 Task: Look for gluten-free products in the category "Breakfast Bars".
Action: Mouse moved to (660, 230)
Screenshot: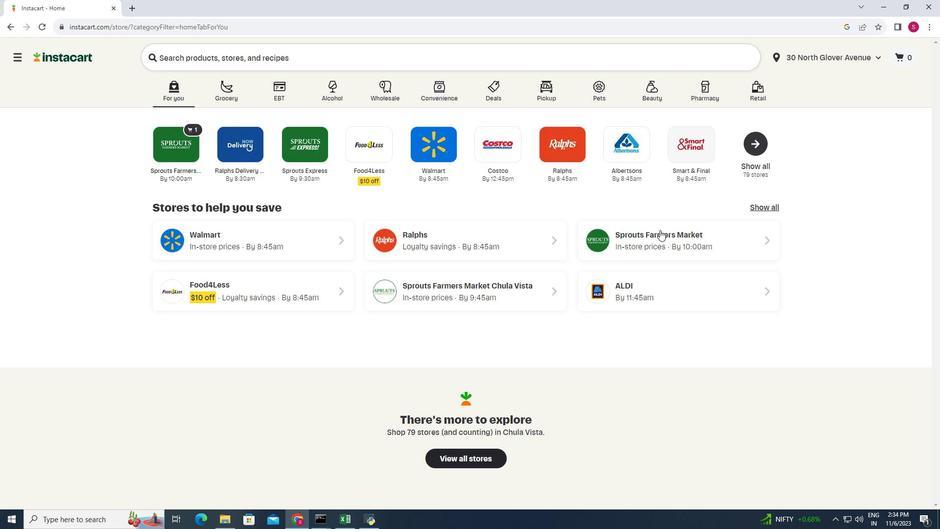 
Action: Mouse pressed left at (660, 230)
Screenshot: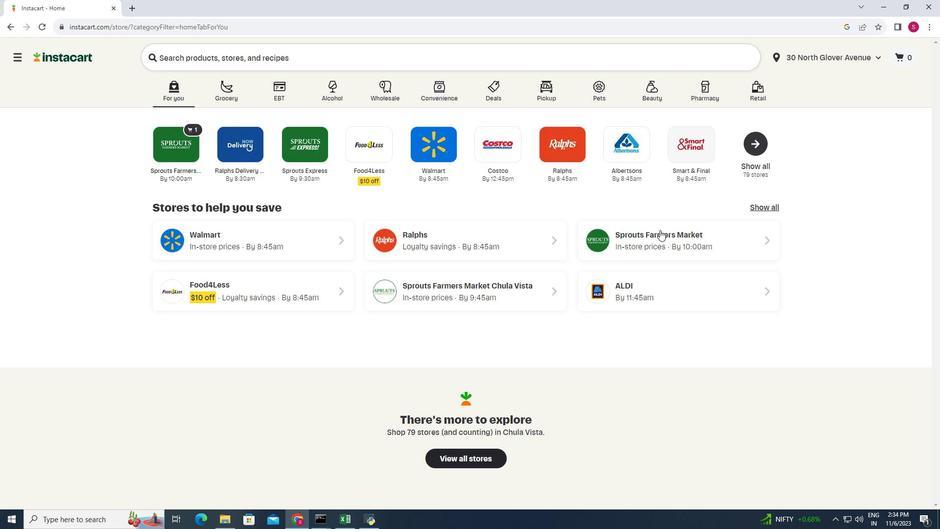 
Action: Mouse moved to (50, 377)
Screenshot: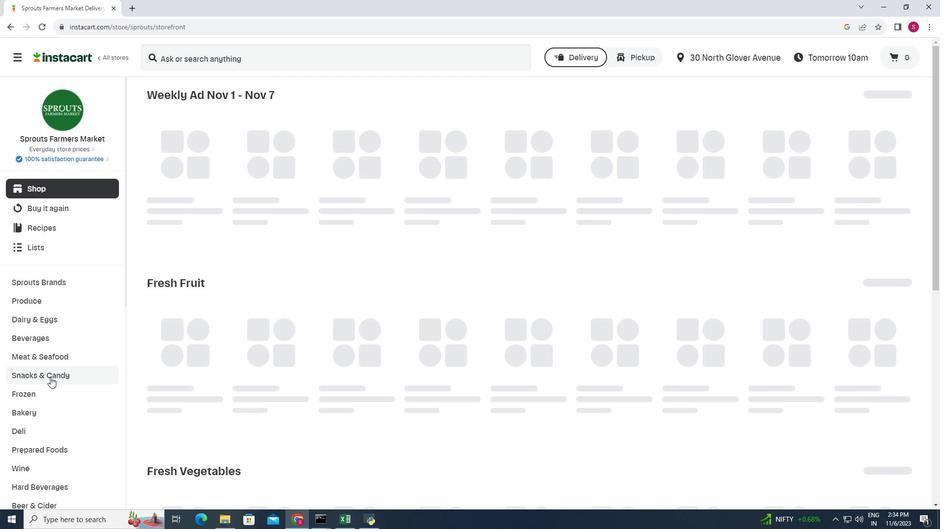 
Action: Mouse scrolled (50, 376) with delta (0, 0)
Screenshot: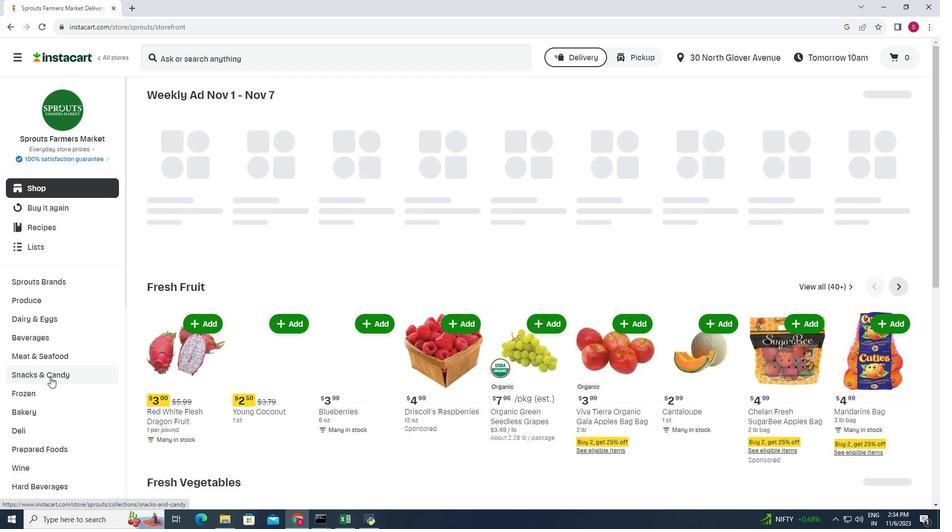 
Action: Mouse scrolled (50, 376) with delta (0, 0)
Screenshot: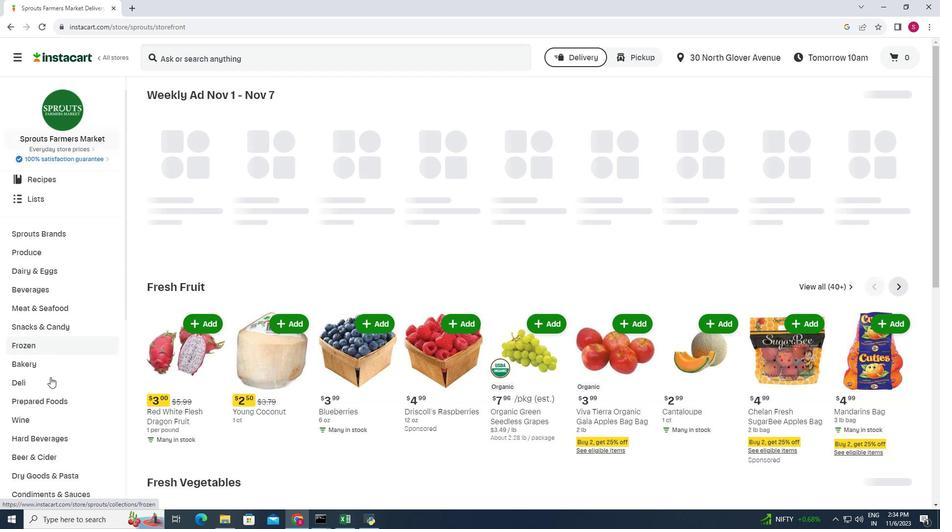 
Action: Mouse moved to (50, 377)
Screenshot: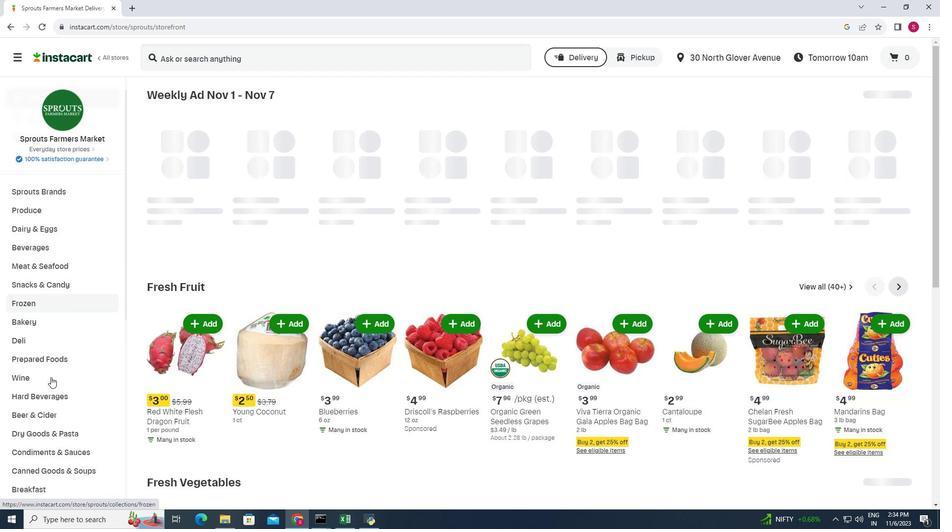 
Action: Mouse scrolled (50, 376) with delta (0, 0)
Screenshot: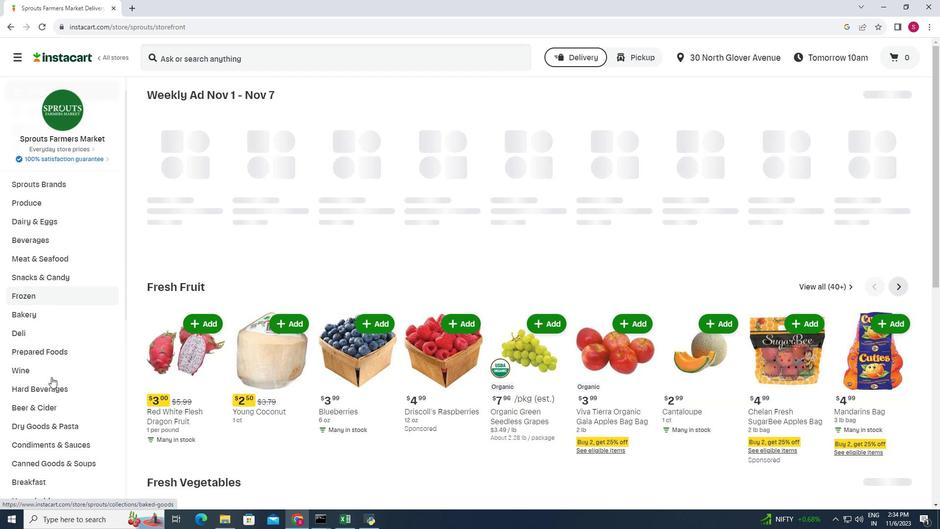 
Action: Mouse moved to (42, 429)
Screenshot: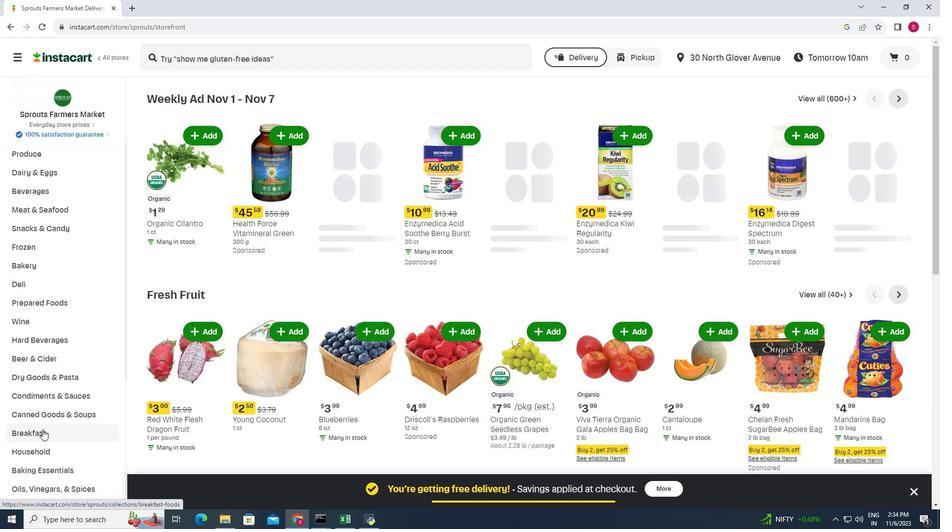 
Action: Mouse pressed left at (42, 429)
Screenshot: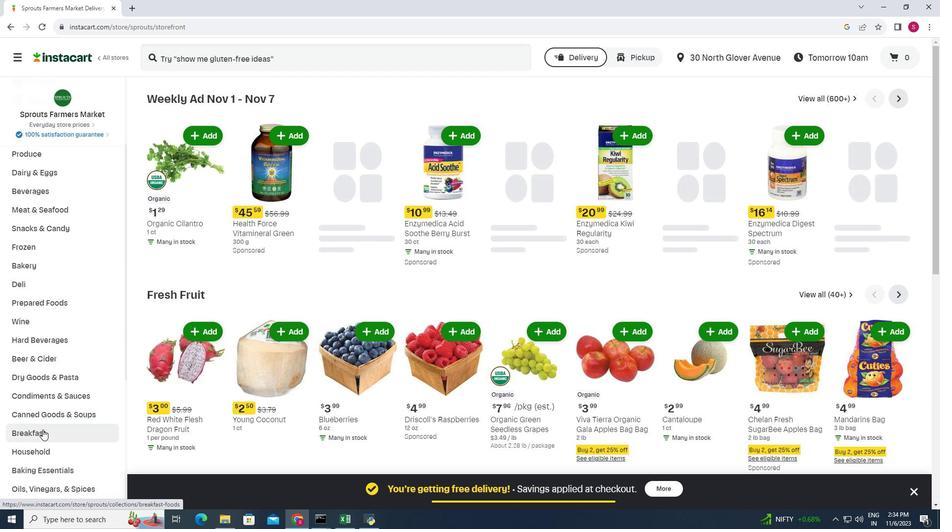
Action: Mouse moved to (296, 112)
Screenshot: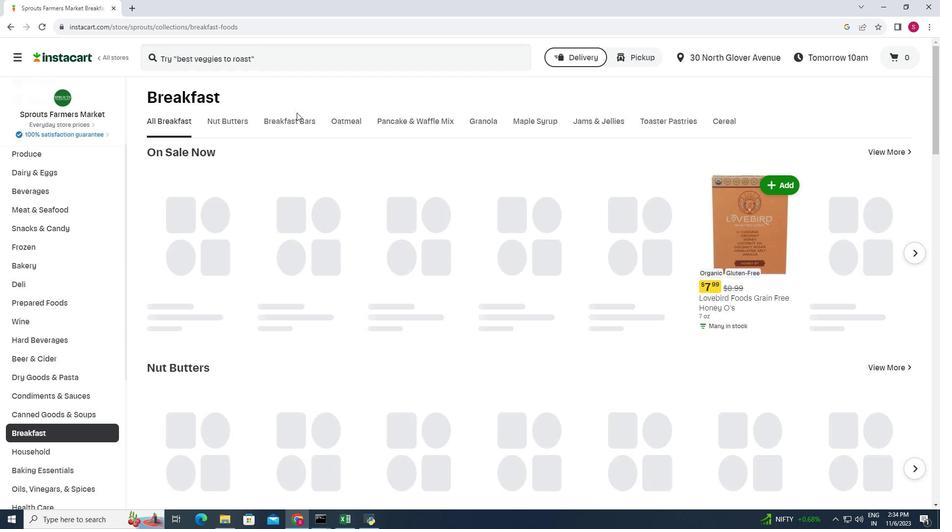 
Action: Mouse pressed left at (296, 112)
Screenshot: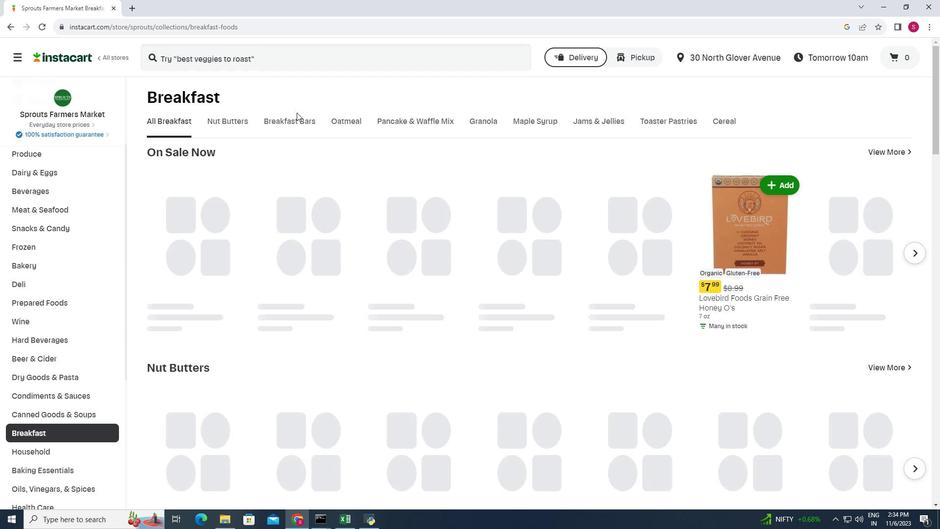 
Action: Mouse moved to (296, 115)
Screenshot: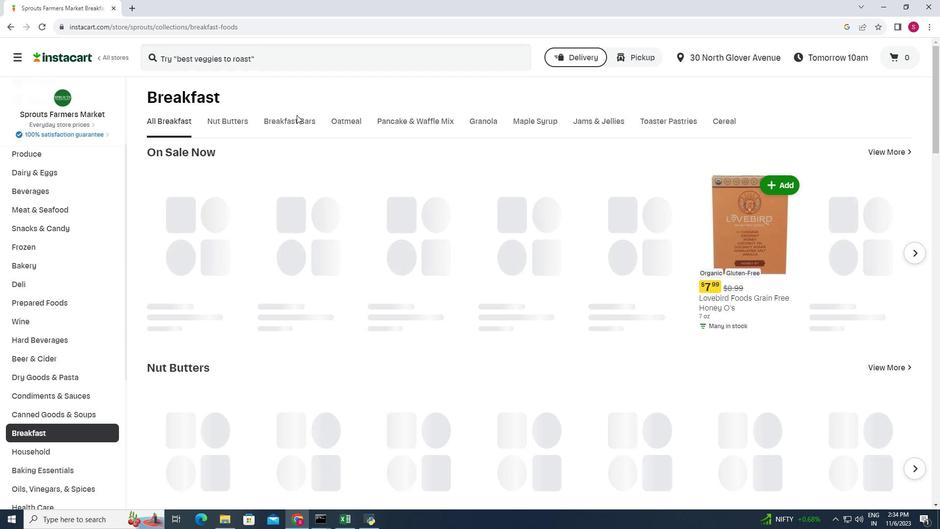 
Action: Mouse pressed left at (296, 115)
Screenshot: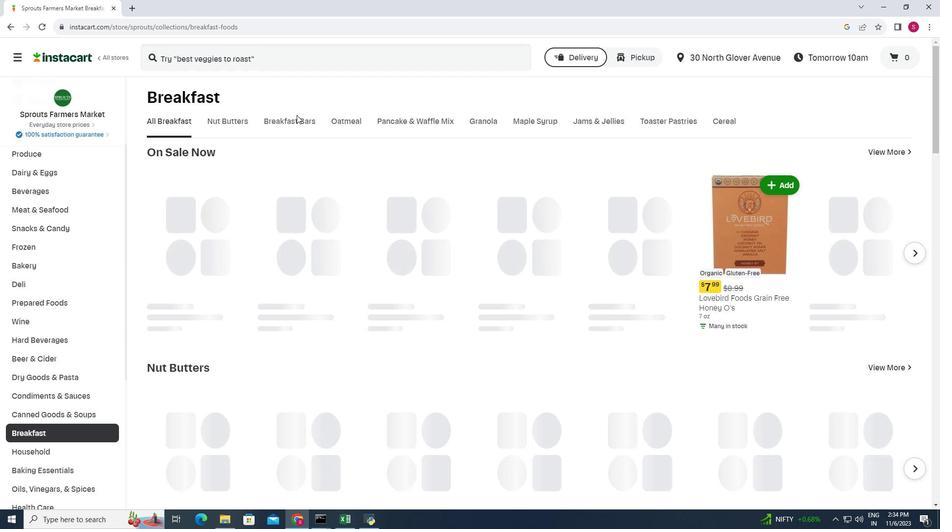 
Action: Mouse moved to (297, 117)
Screenshot: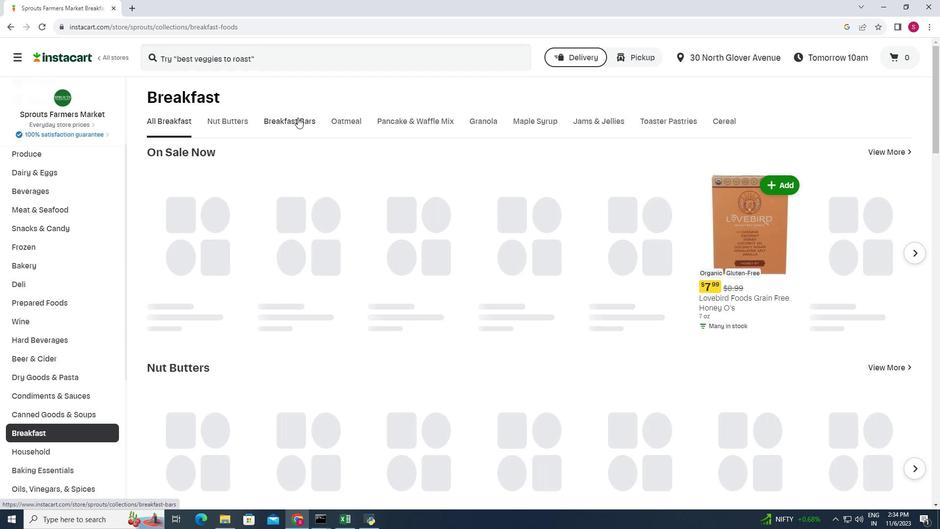 
Action: Mouse pressed left at (297, 117)
Screenshot: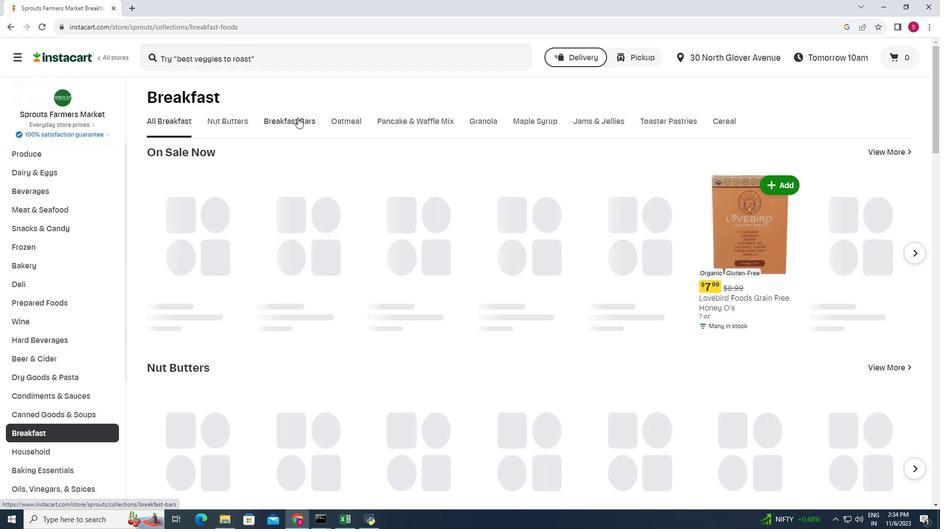 
Action: Mouse moved to (278, 283)
Screenshot: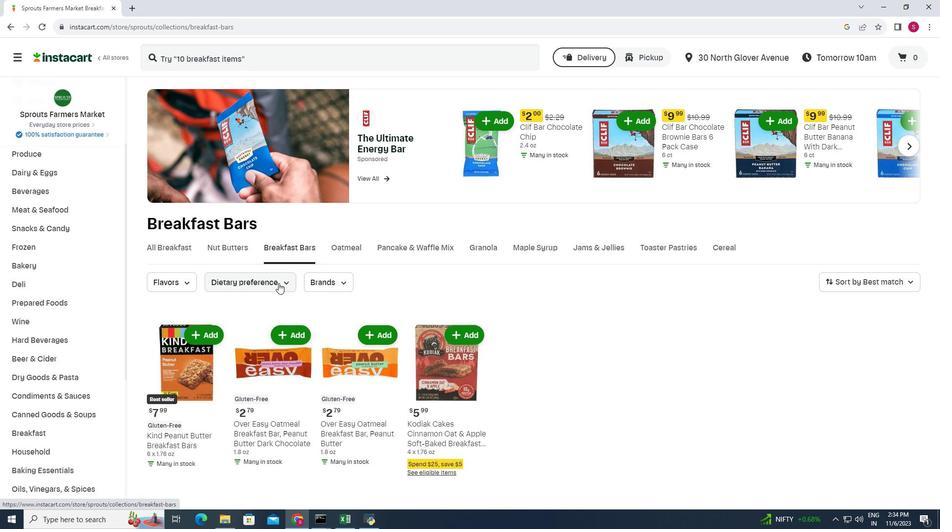 
Action: Mouse pressed left at (278, 283)
Screenshot: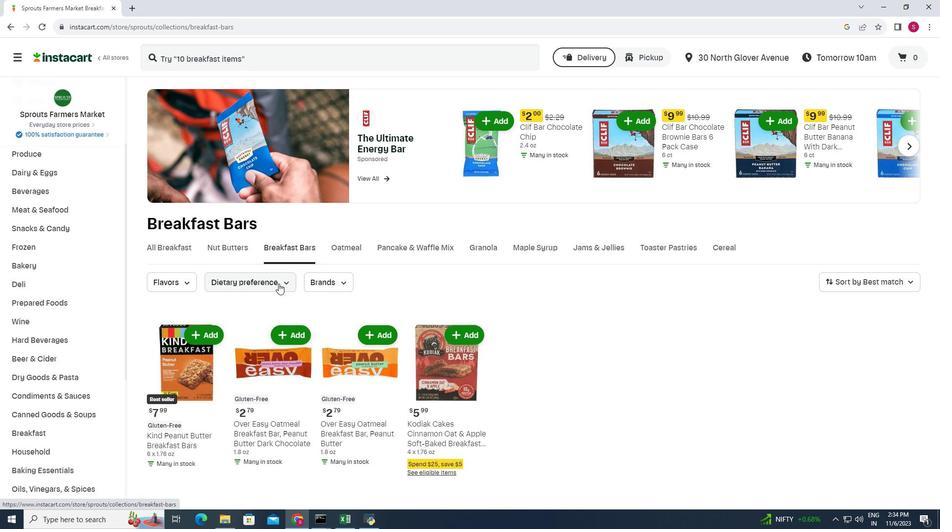 
Action: Mouse moved to (233, 314)
Screenshot: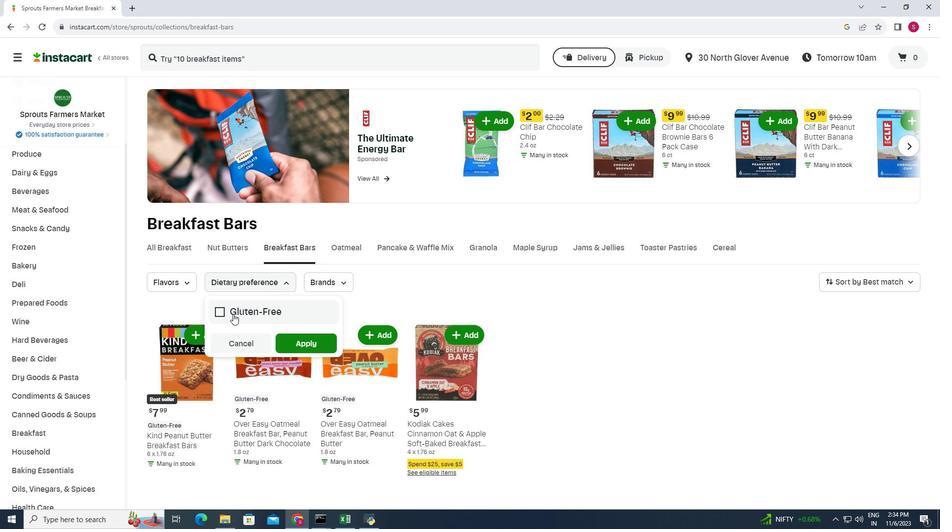 
Action: Mouse pressed left at (233, 314)
Screenshot: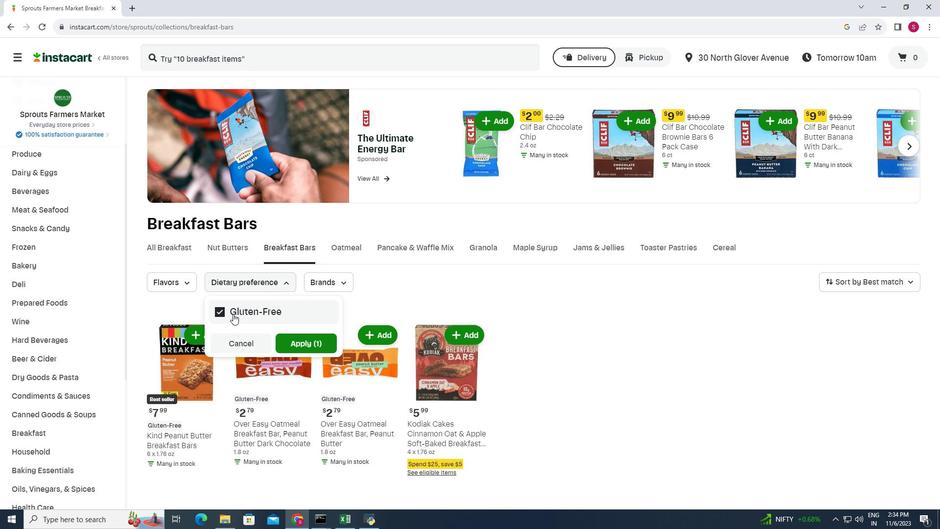 
Action: Mouse moved to (300, 345)
Screenshot: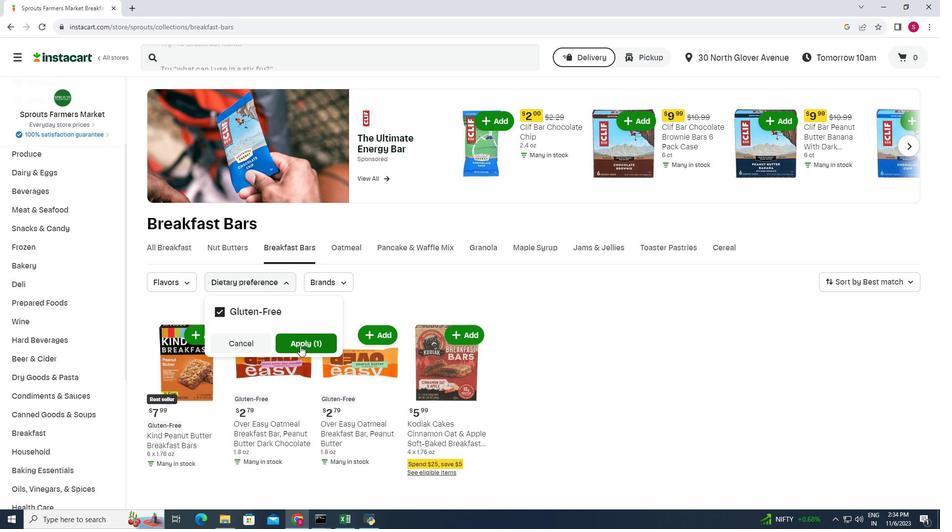 
Action: Mouse pressed left at (300, 345)
Screenshot: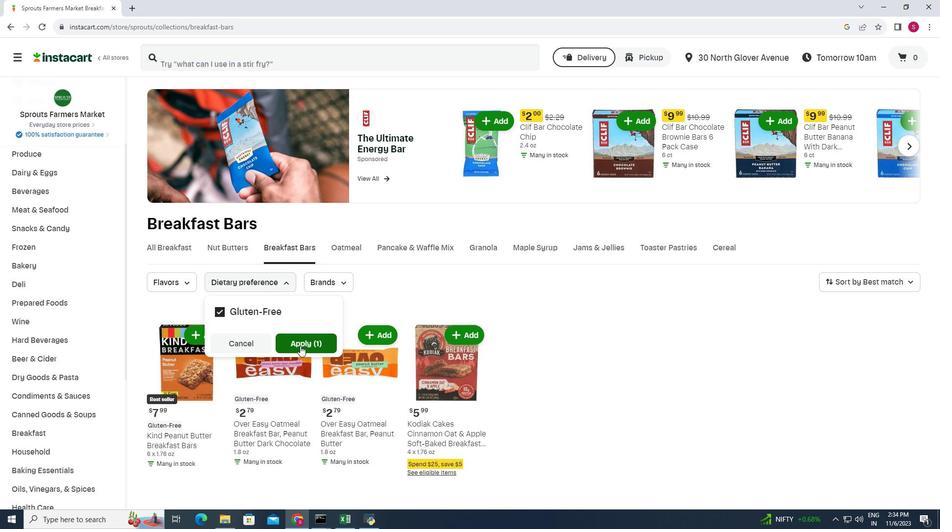 
Action: Mouse moved to (512, 322)
Screenshot: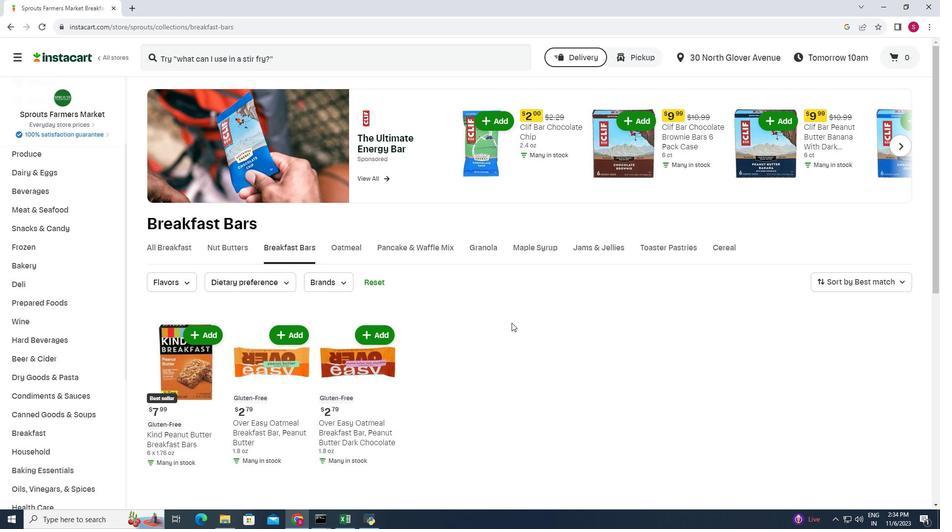 
Action: Mouse scrolled (512, 322) with delta (0, 0)
Screenshot: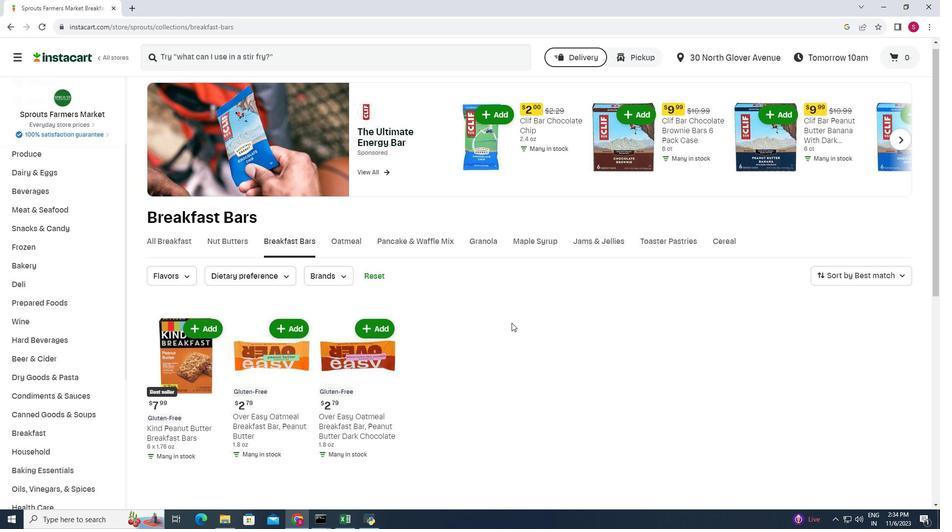 
Action: Mouse scrolled (512, 322) with delta (0, 0)
Screenshot: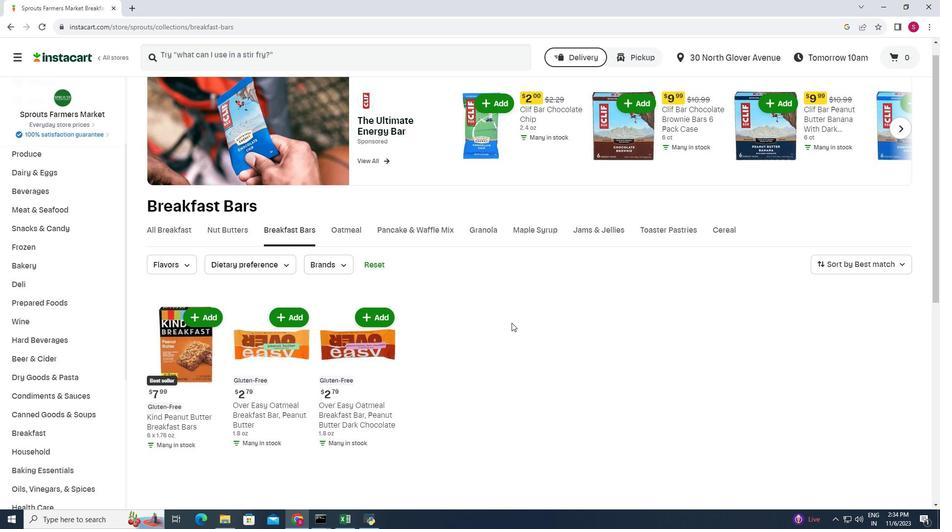 
Action: Mouse scrolled (512, 322) with delta (0, 0)
Screenshot: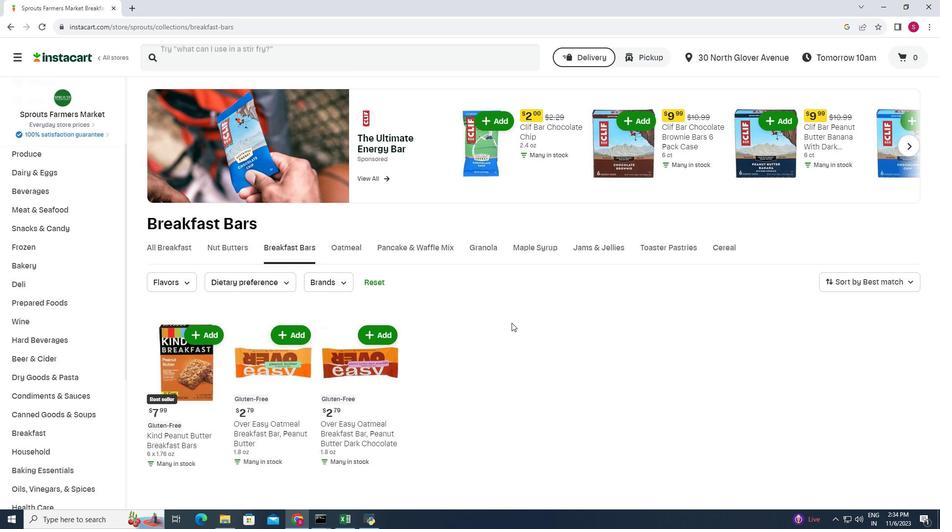 
Action: Mouse scrolled (512, 322) with delta (0, 0)
Screenshot: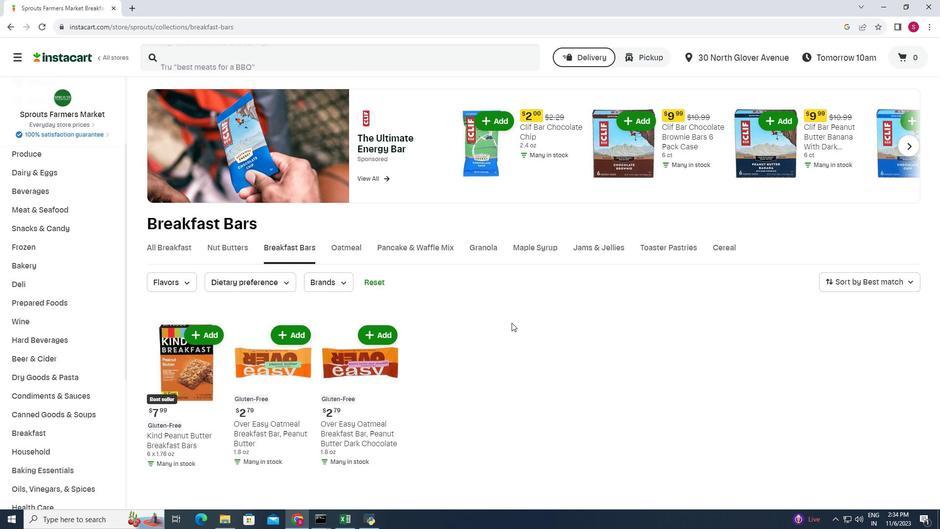 
